 Task: Look for products in the category "Prosciutto" that are on sale.
Action: Mouse moved to (813, 291)
Screenshot: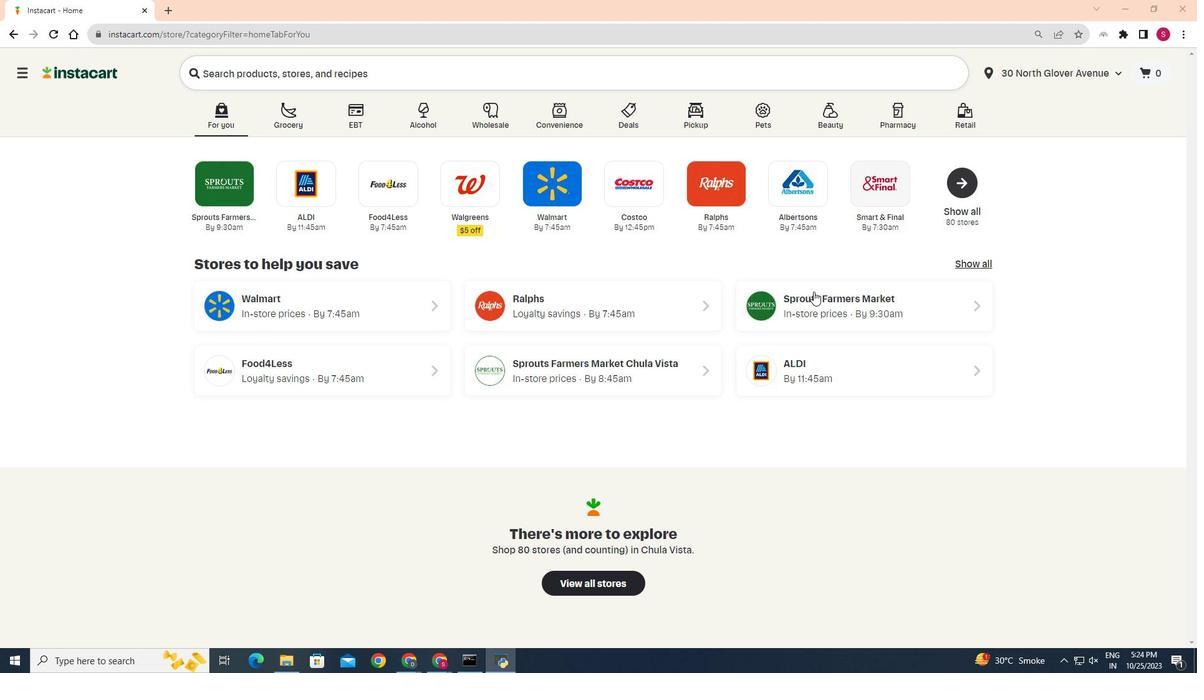 
Action: Mouse pressed left at (813, 291)
Screenshot: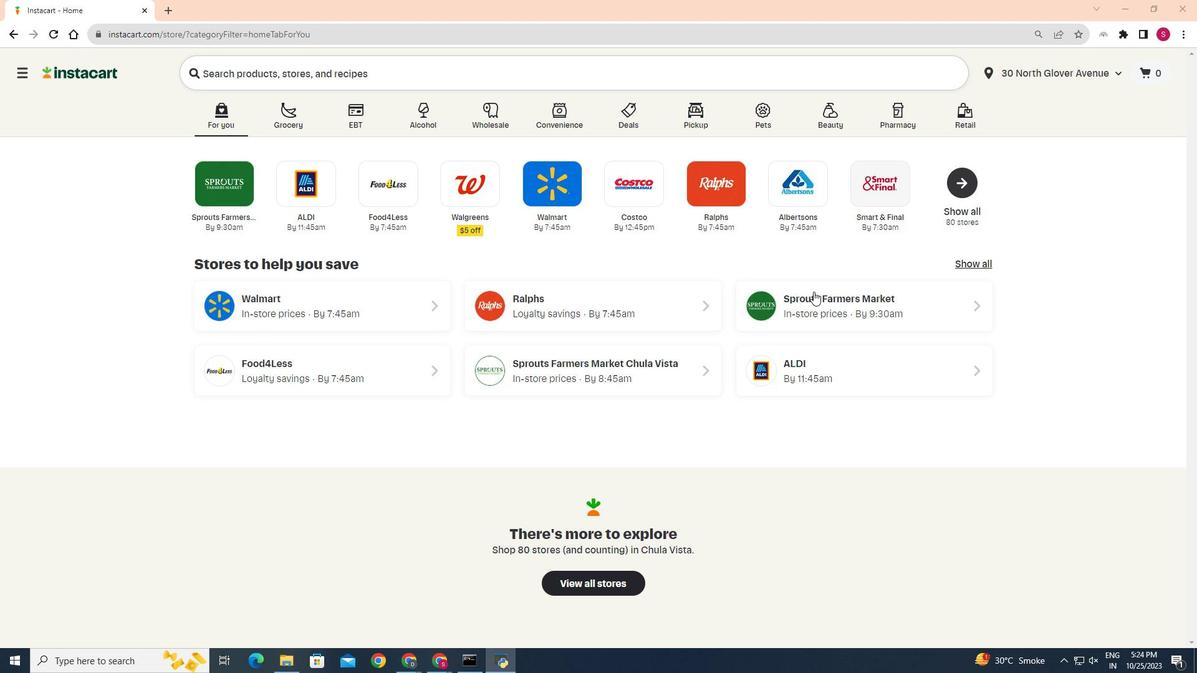 
Action: Mouse moved to (38, 523)
Screenshot: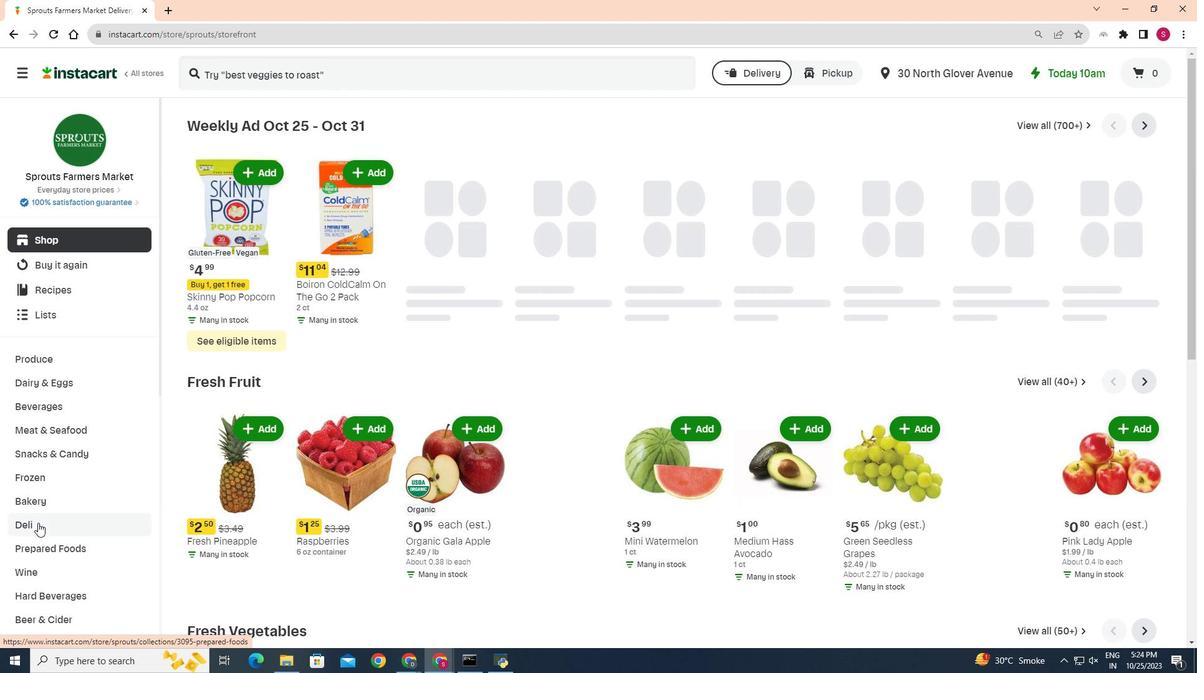 
Action: Mouse pressed left at (38, 523)
Screenshot: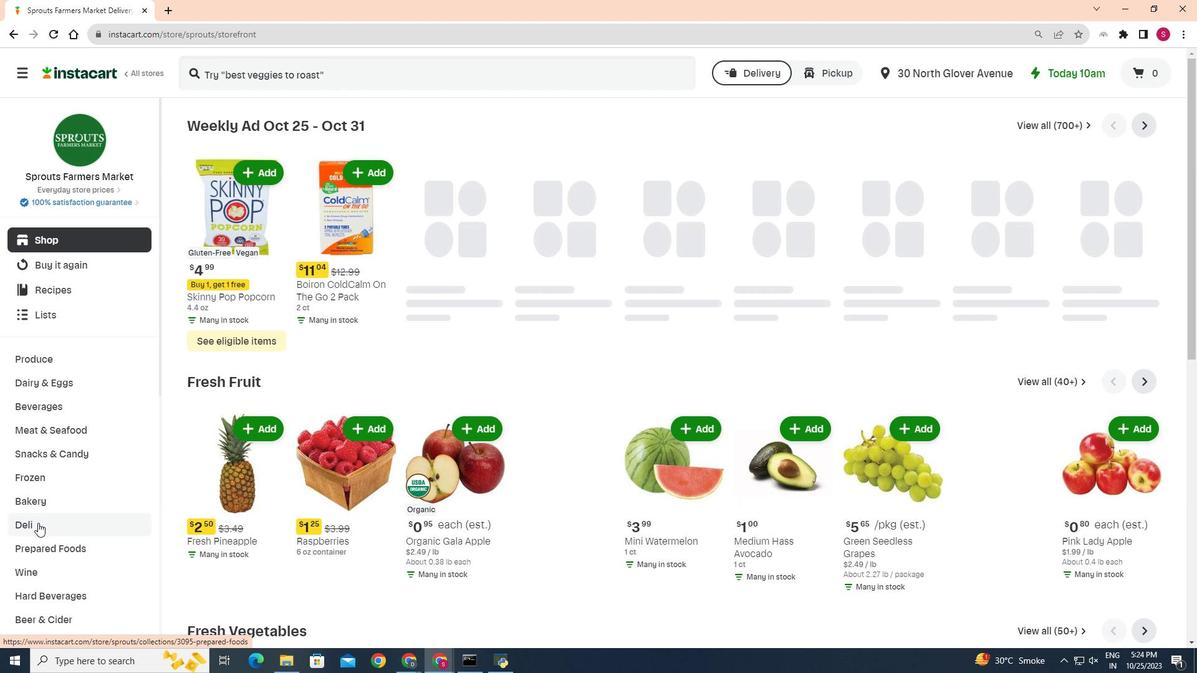 
Action: Mouse moved to (261, 149)
Screenshot: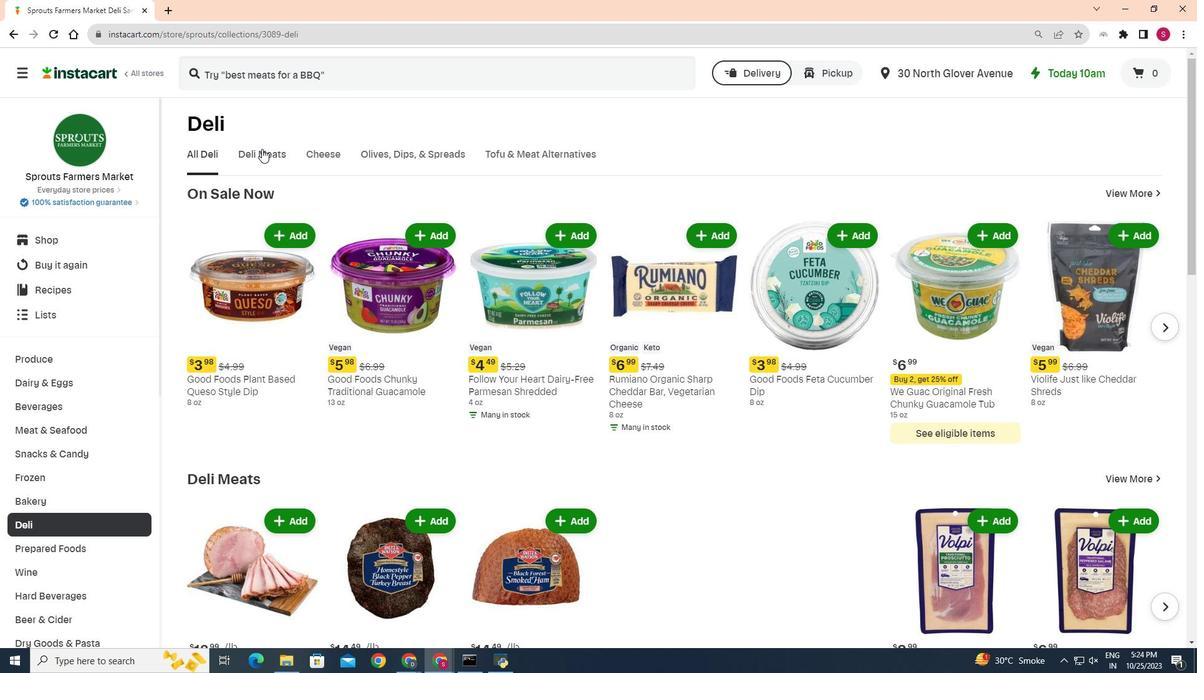 
Action: Mouse pressed left at (261, 149)
Screenshot: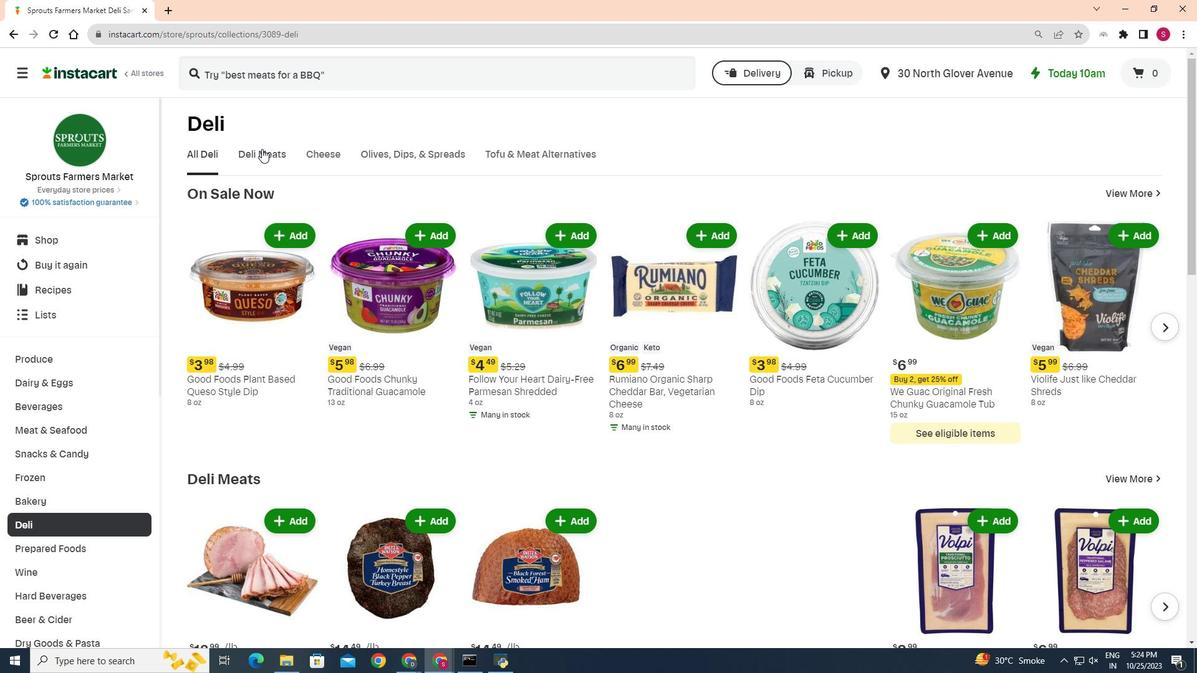 
Action: Mouse moved to (672, 214)
Screenshot: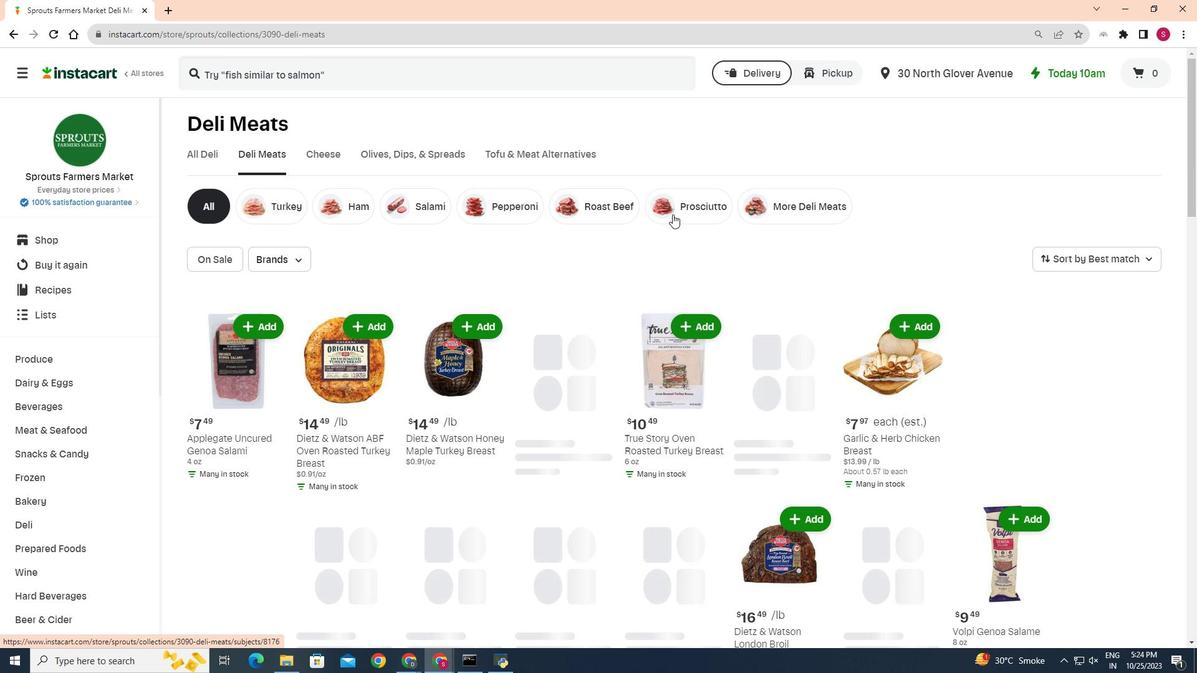 
Action: Mouse pressed left at (672, 214)
Screenshot: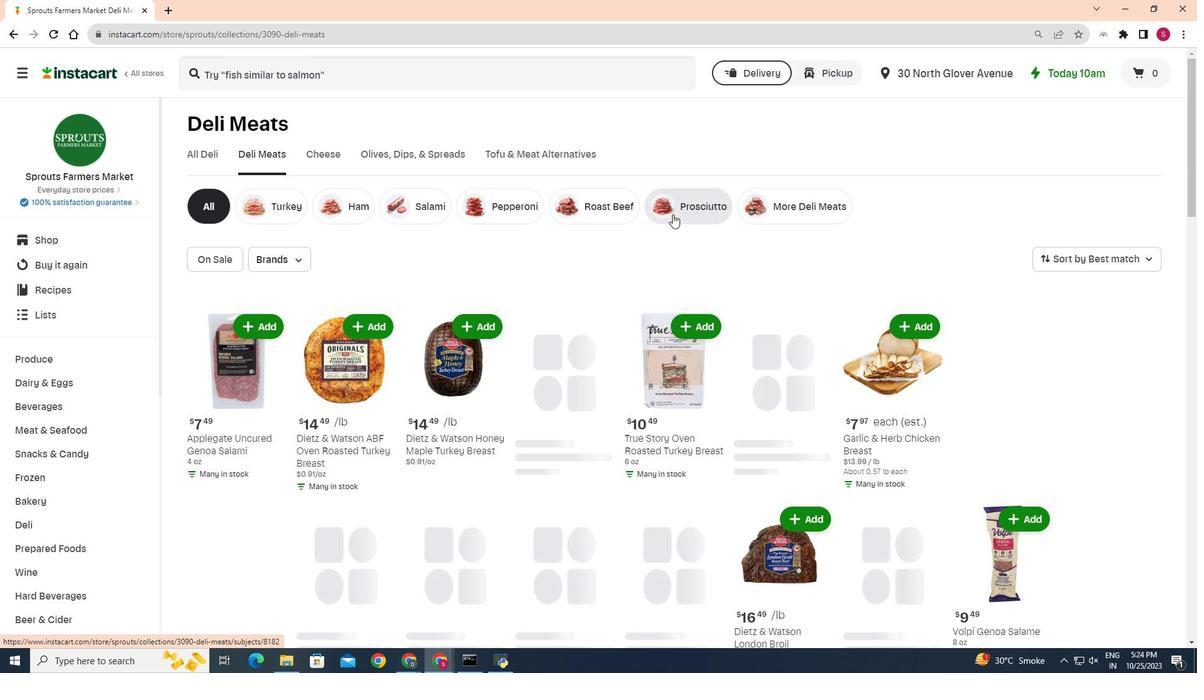 
Action: Mouse moved to (843, 367)
Screenshot: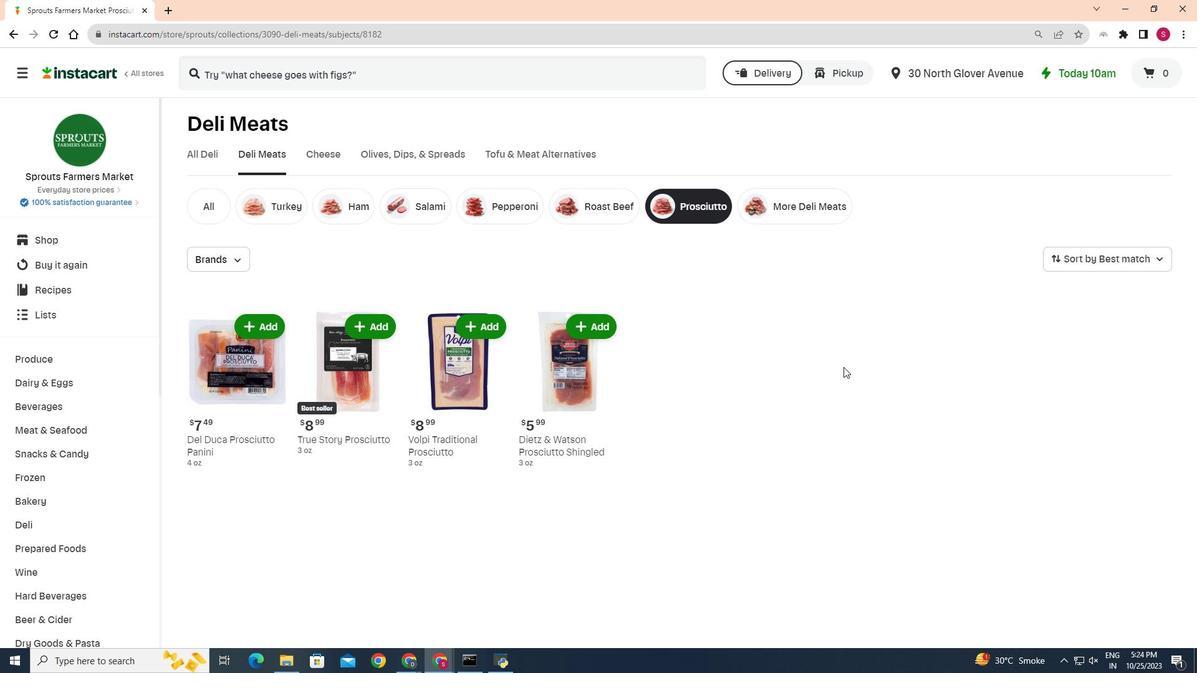 
